 Task: In the  document criticaltinkingskills.html Select the text and change paragraph spacing to  'Double' Change page orientation to  'Landscape' Add Page color Dark Red
Action: Mouse moved to (498, 267)
Screenshot: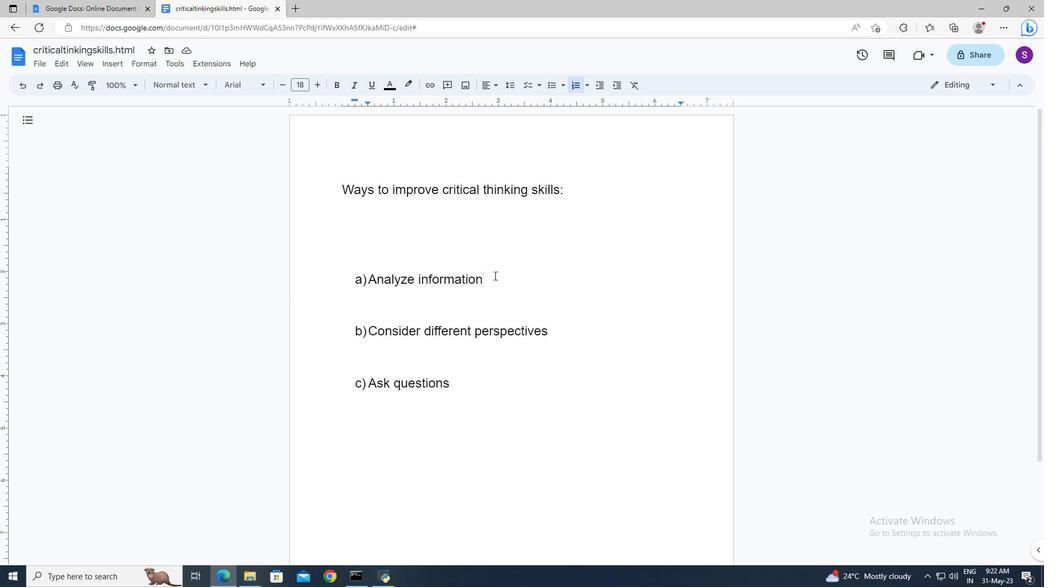 
Action: Mouse pressed left at (498, 267)
Screenshot: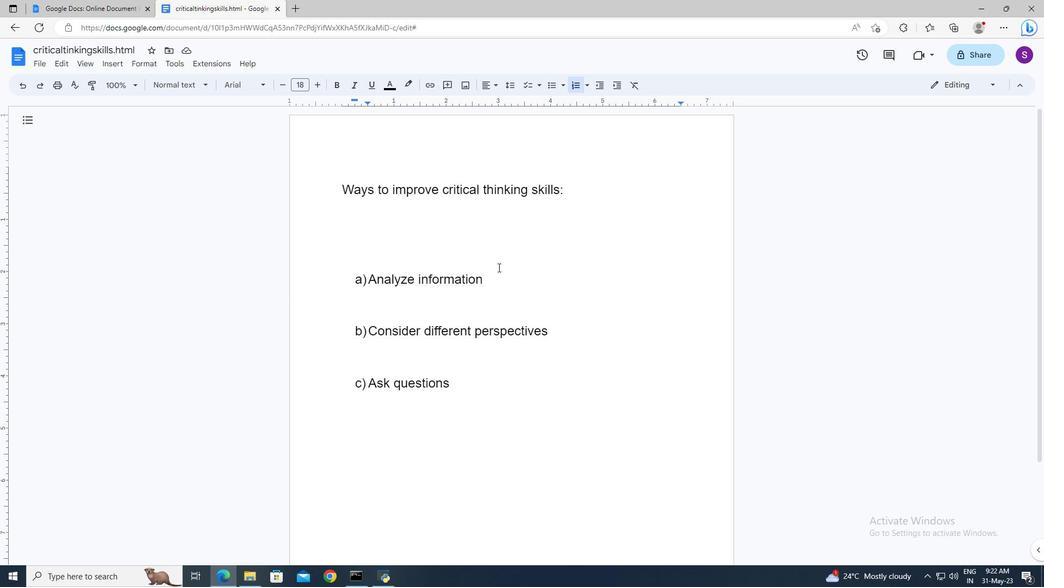 
Action: Mouse moved to (498, 267)
Screenshot: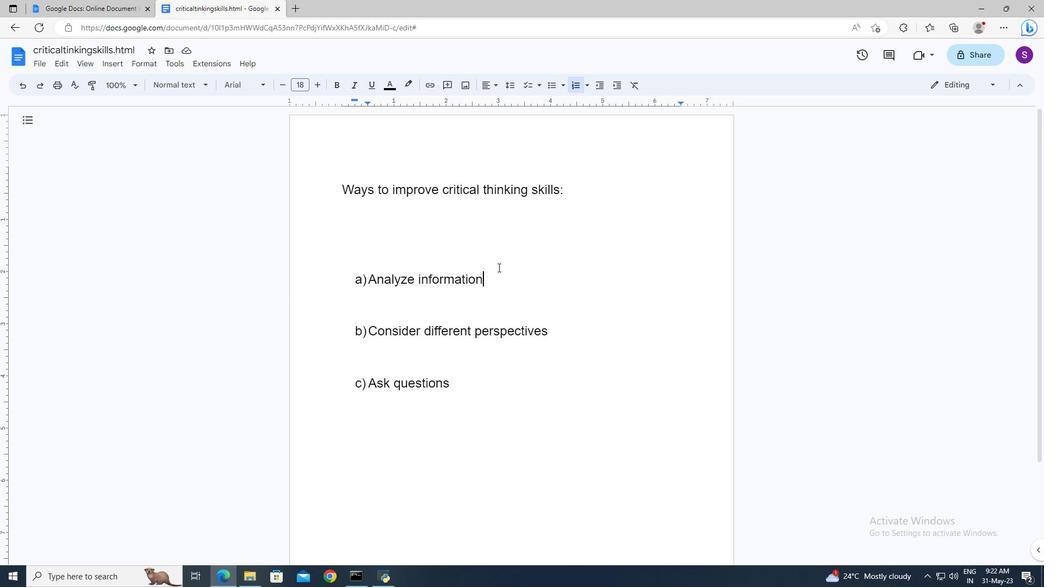 
Action: Key pressed ctrl+A
Screenshot: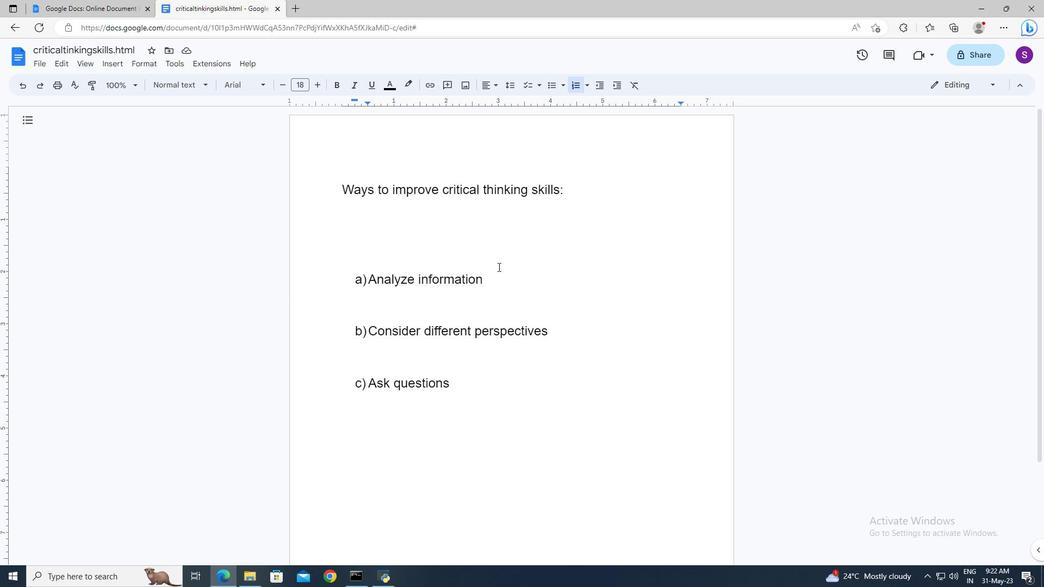 
Action: Mouse moved to (511, 85)
Screenshot: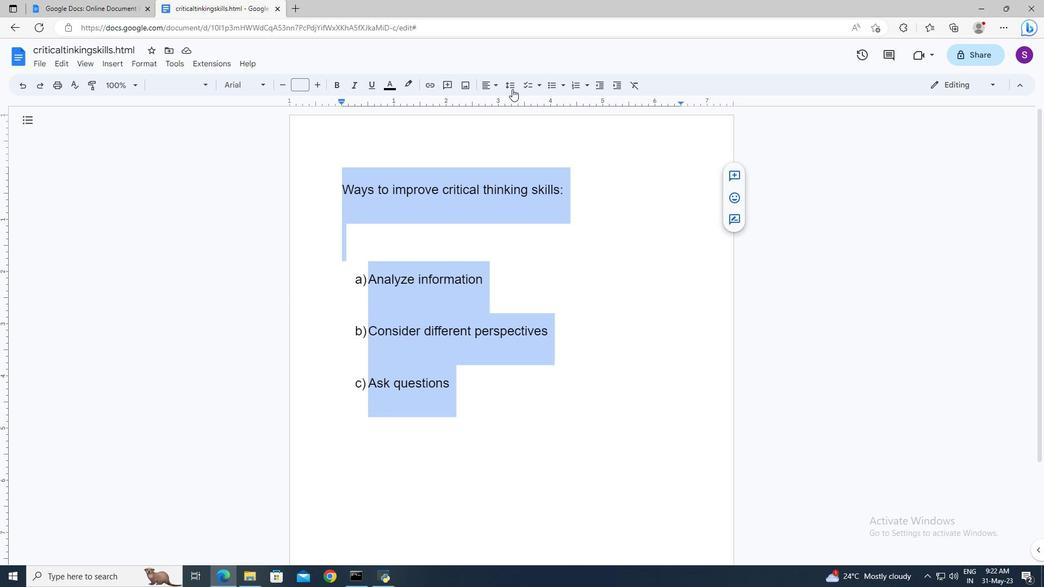 
Action: Mouse pressed left at (511, 85)
Screenshot: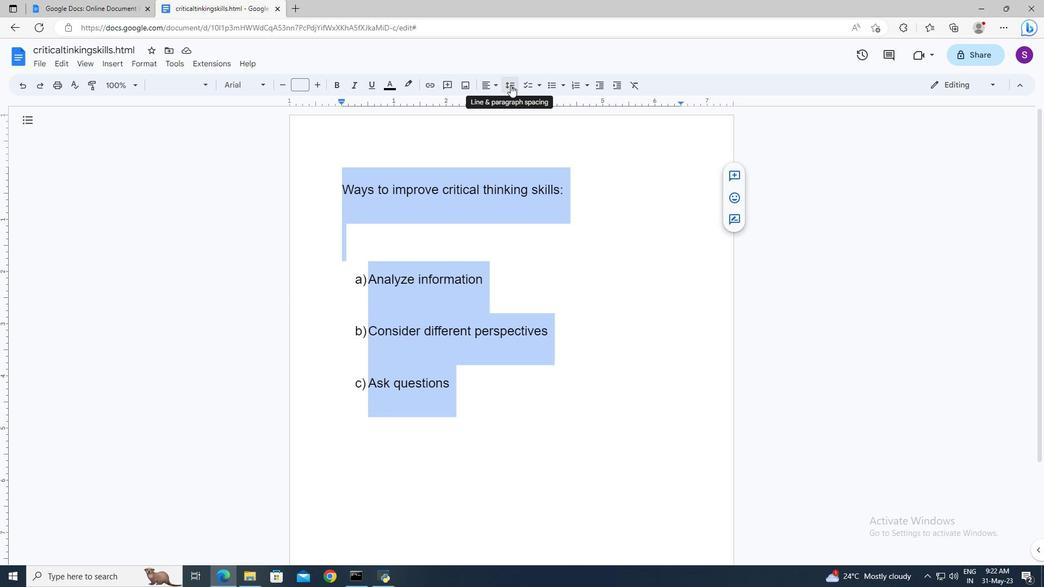 
Action: Mouse moved to (527, 156)
Screenshot: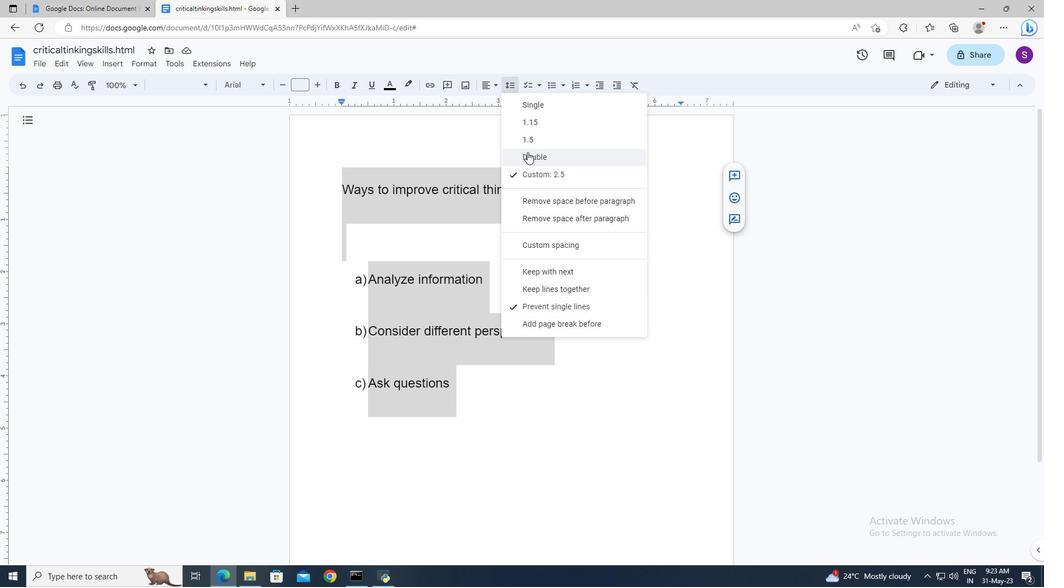 
Action: Mouse pressed left at (527, 156)
Screenshot: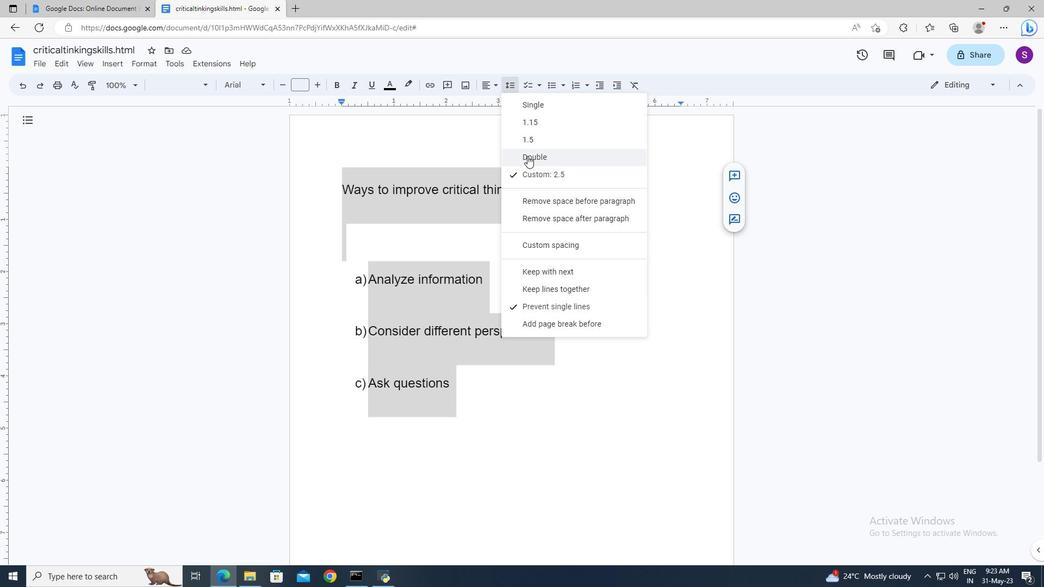 
Action: Mouse moved to (517, 261)
Screenshot: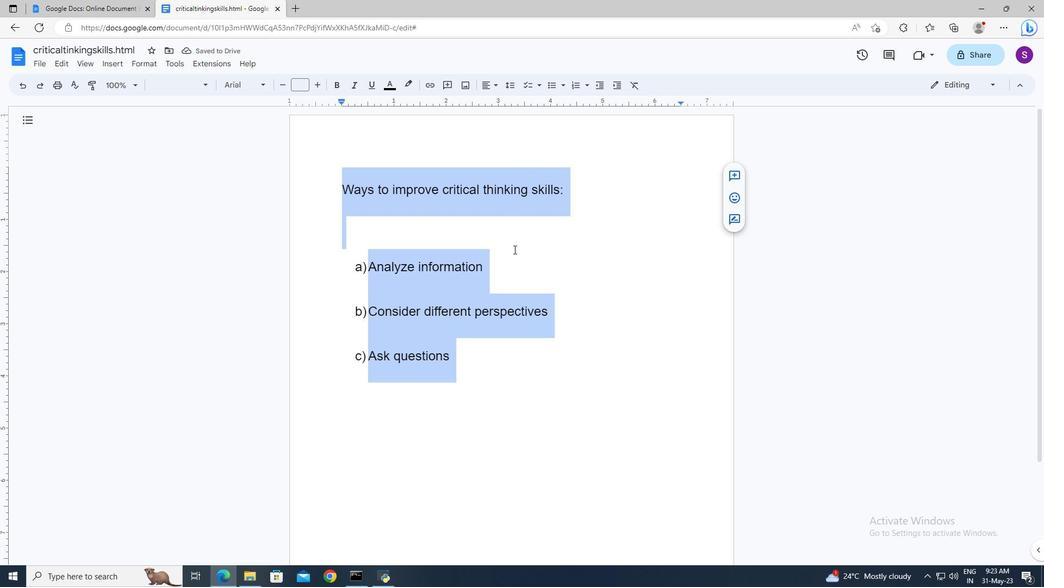 
Action: Mouse pressed left at (517, 261)
Screenshot: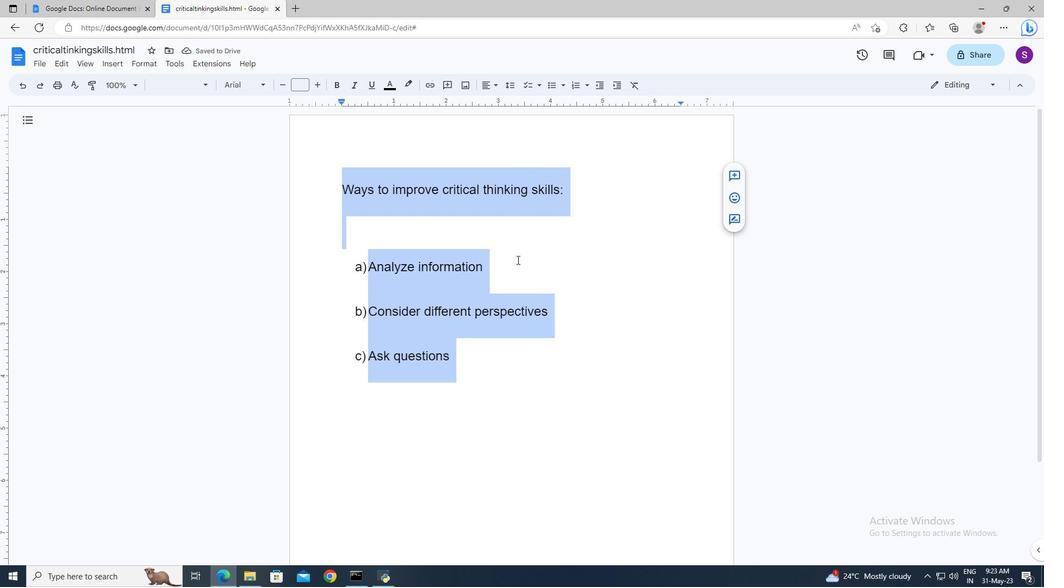 
Action: Mouse moved to (41, 66)
Screenshot: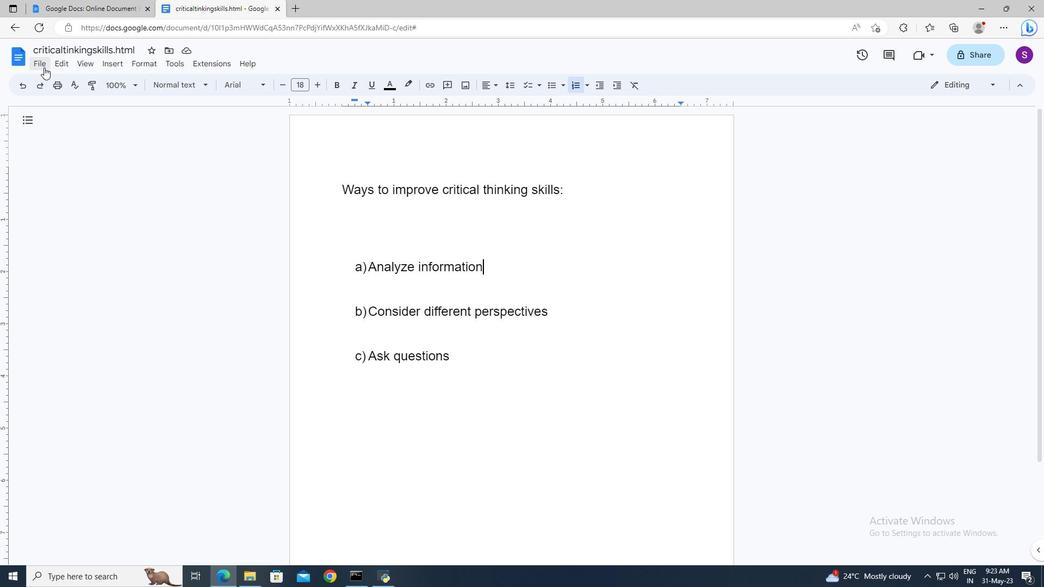 
Action: Mouse pressed left at (41, 66)
Screenshot: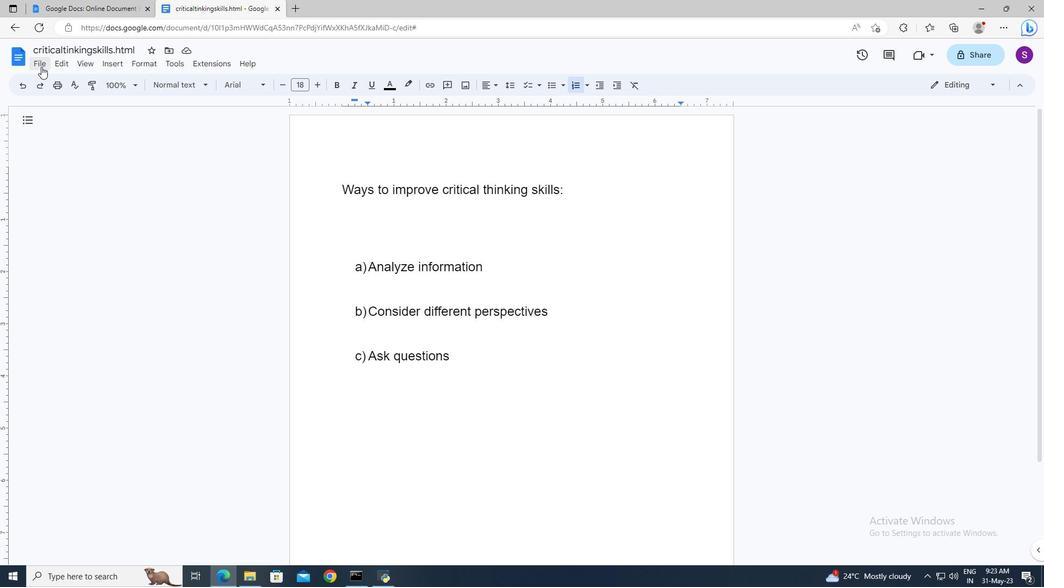 
Action: Mouse moved to (62, 358)
Screenshot: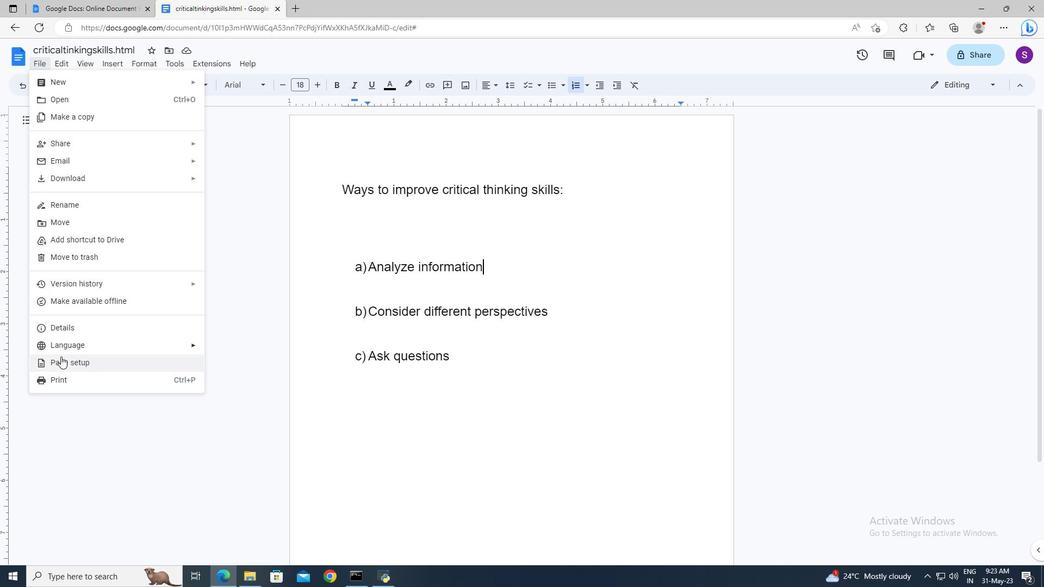 
Action: Mouse pressed left at (62, 358)
Screenshot: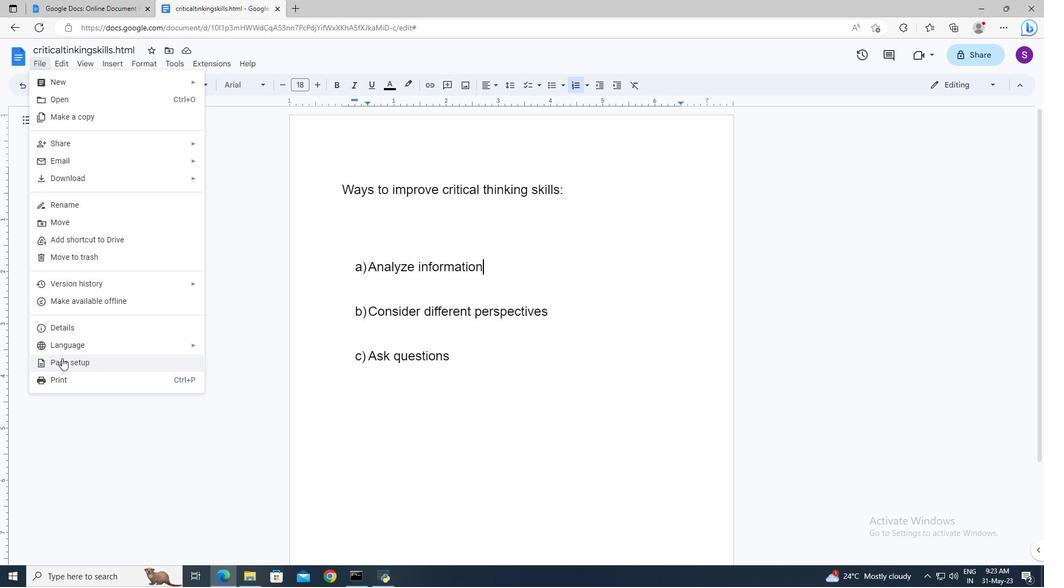 
Action: Mouse moved to (476, 284)
Screenshot: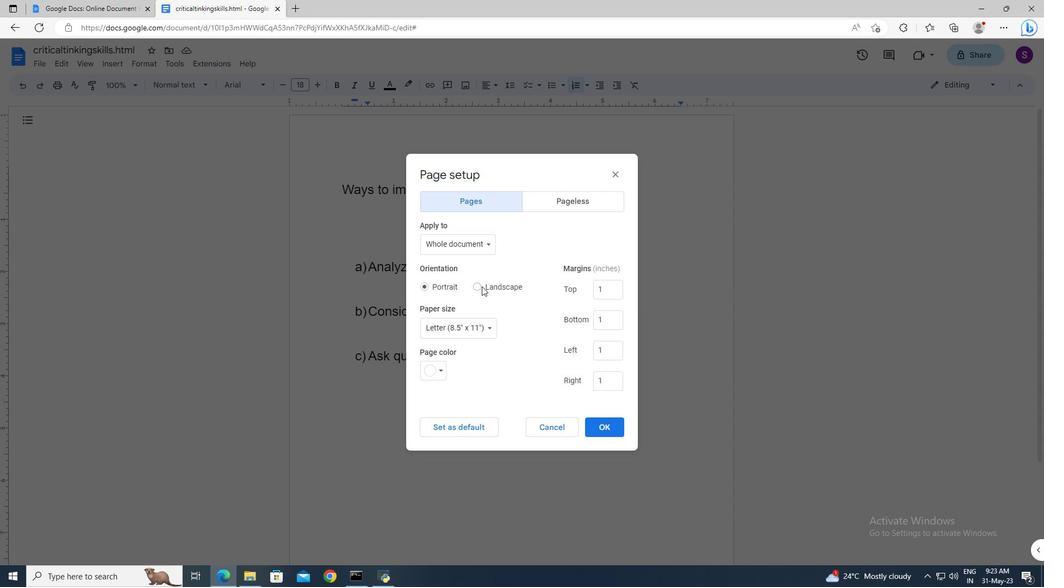 
Action: Mouse pressed left at (476, 284)
Screenshot: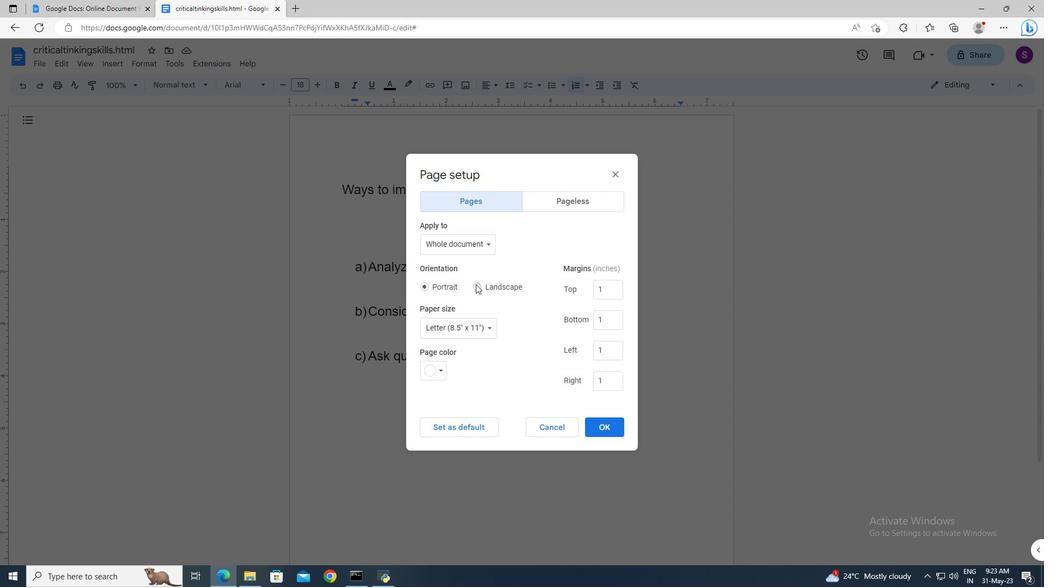 
Action: Mouse moved to (595, 429)
Screenshot: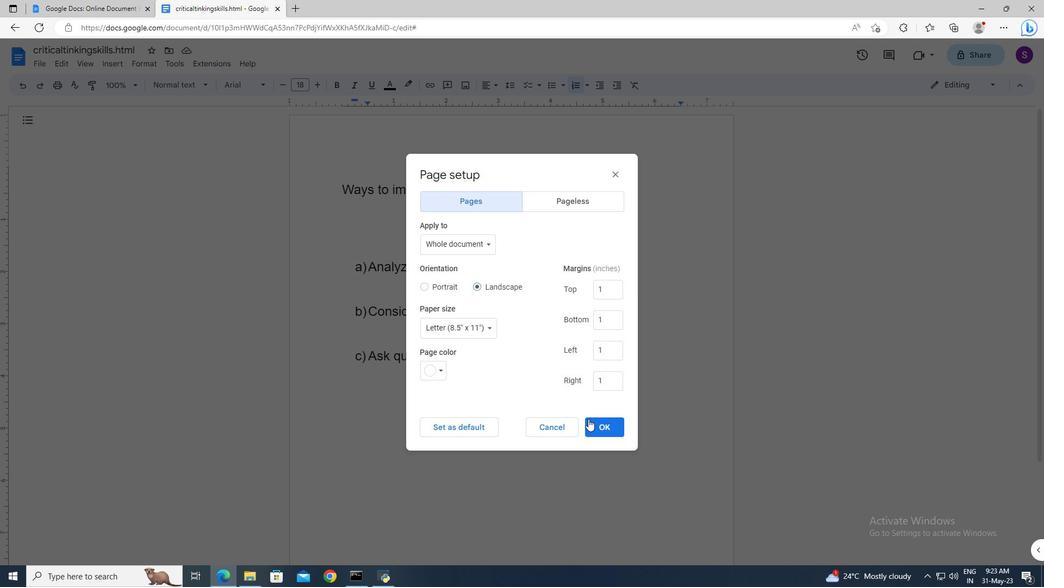 
Action: Mouse pressed left at (595, 429)
Screenshot: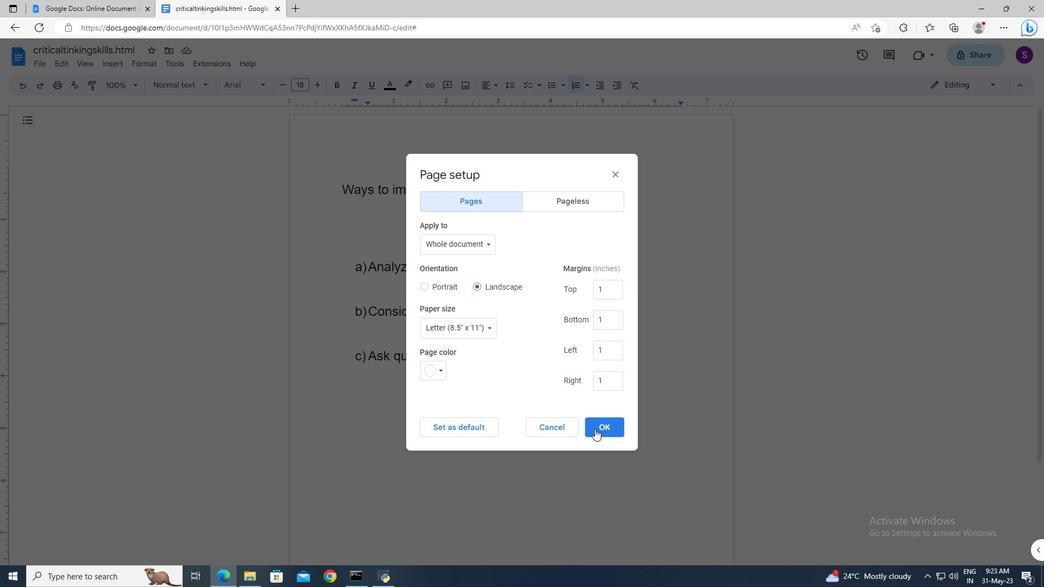 
Action: Mouse moved to (42, 63)
Screenshot: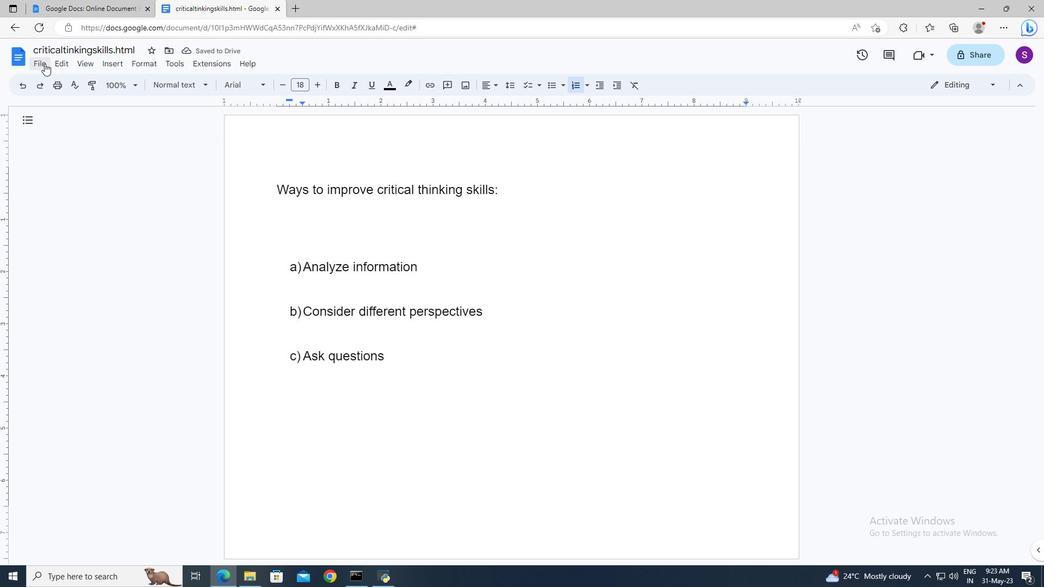 
Action: Mouse pressed left at (42, 63)
Screenshot: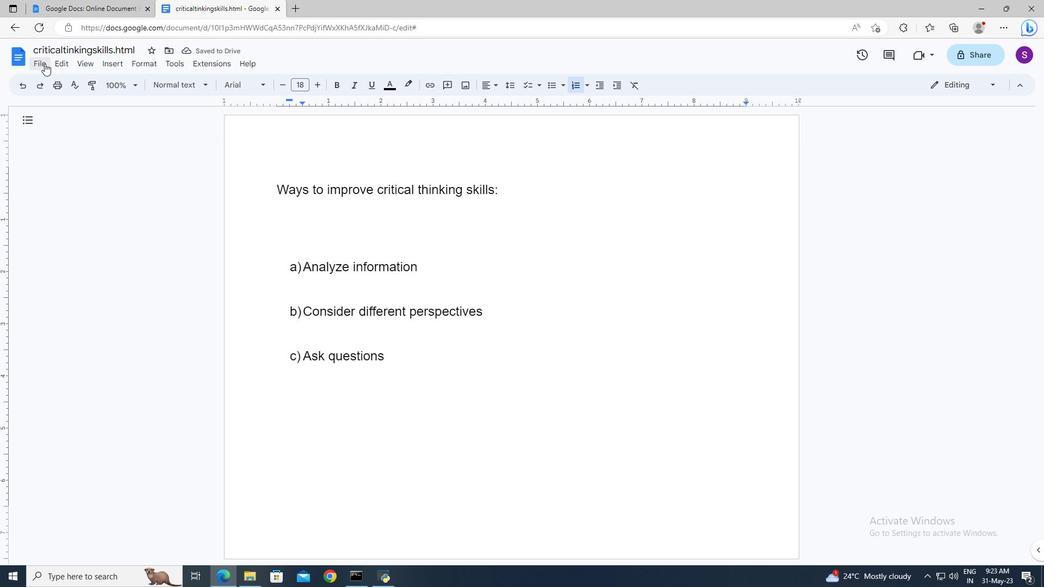 
Action: Mouse moved to (62, 365)
Screenshot: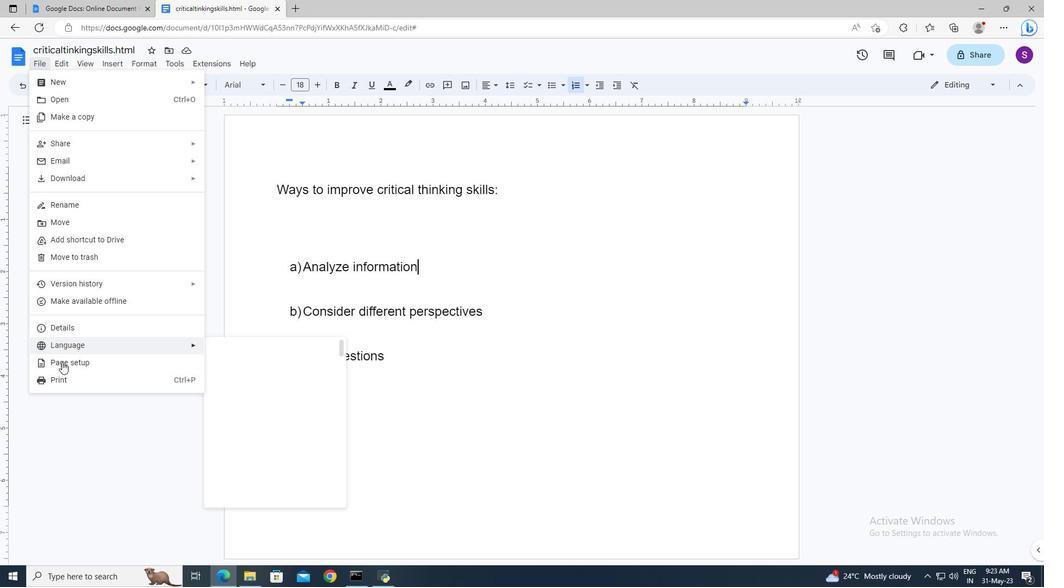 
Action: Mouse pressed left at (62, 365)
Screenshot: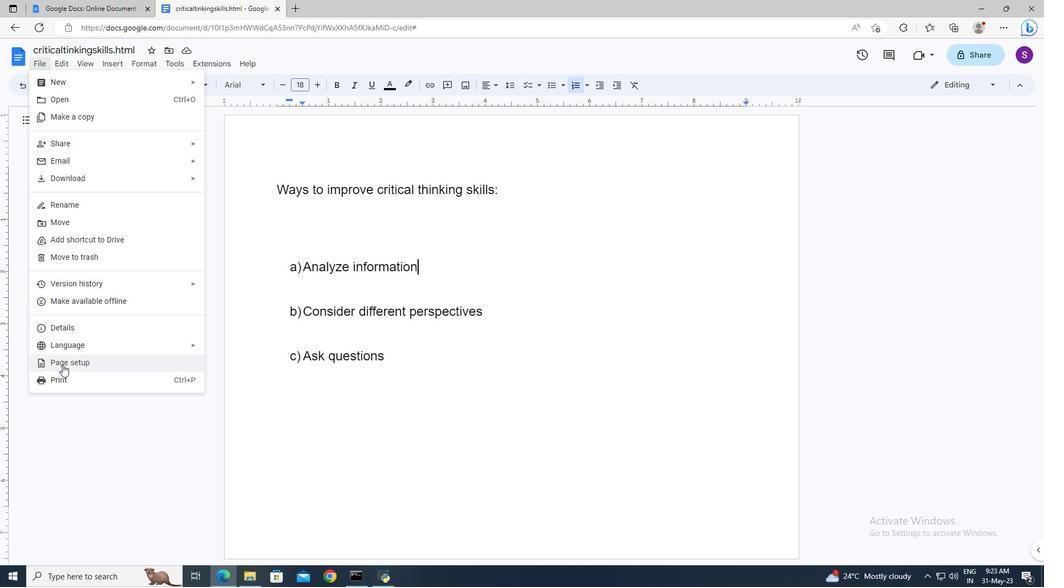 
Action: Mouse moved to (439, 375)
Screenshot: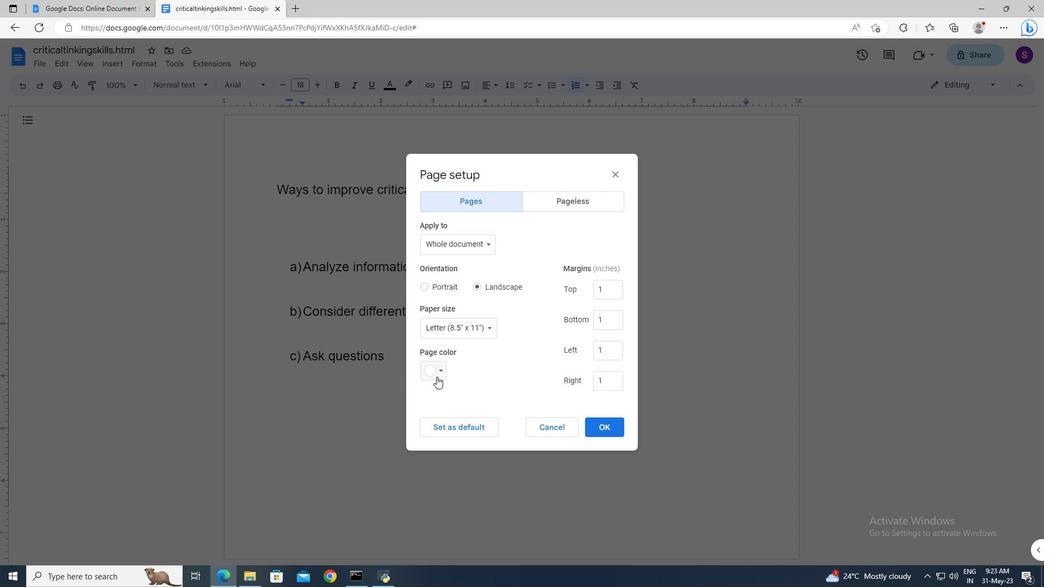 
Action: Mouse pressed left at (439, 375)
Screenshot: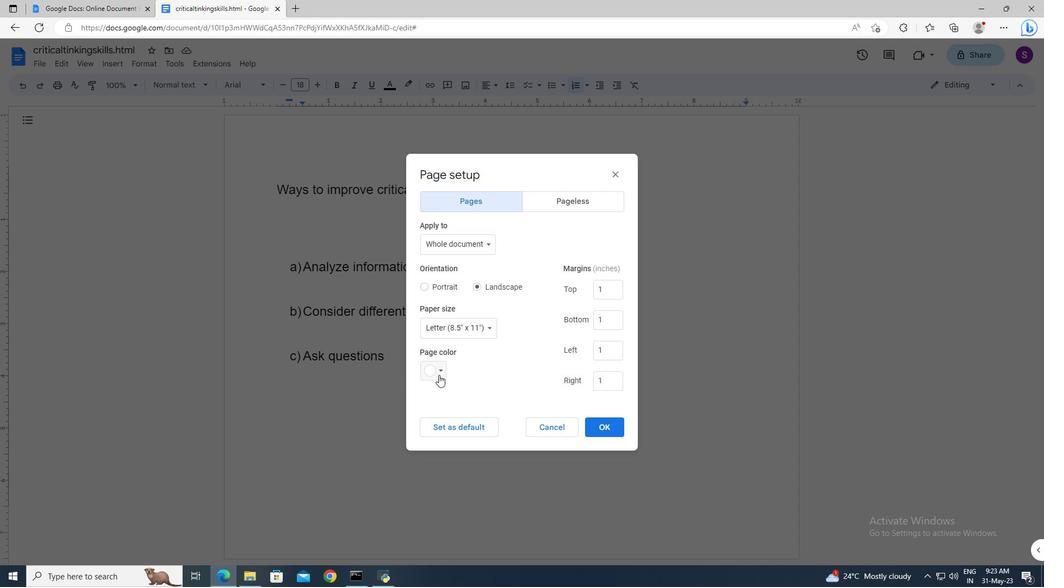 
Action: Mouse moved to (444, 466)
Screenshot: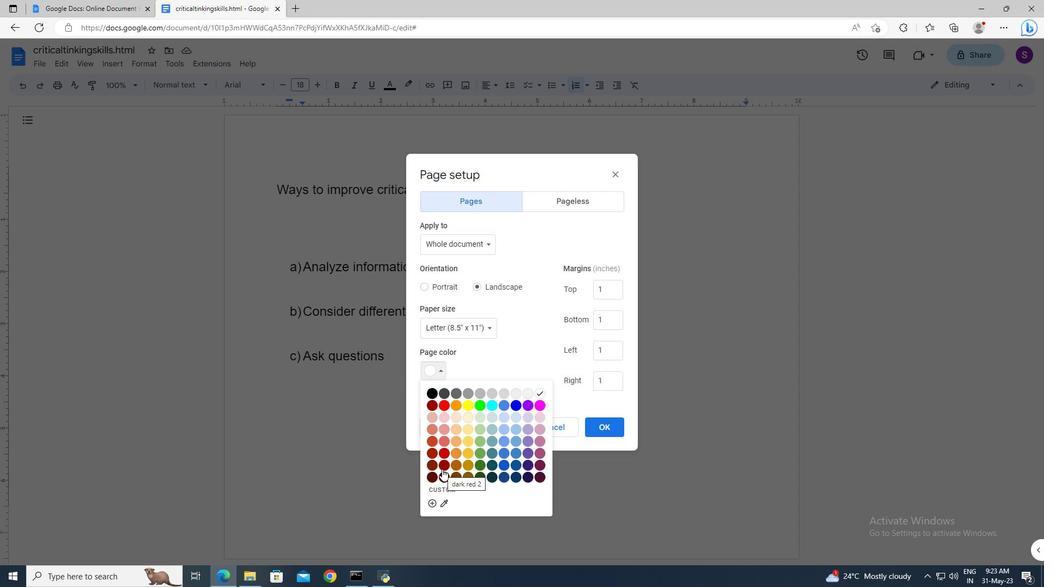 
Action: Mouse pressed left at (444, 466)
Screenshot: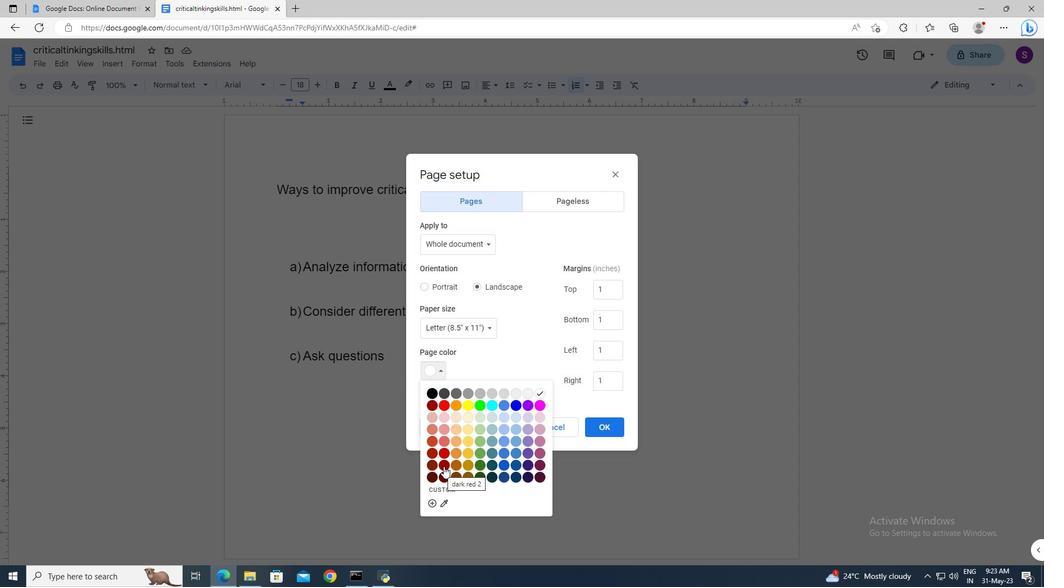 
Action: Mouse moved to (592, 431)
Screenshot: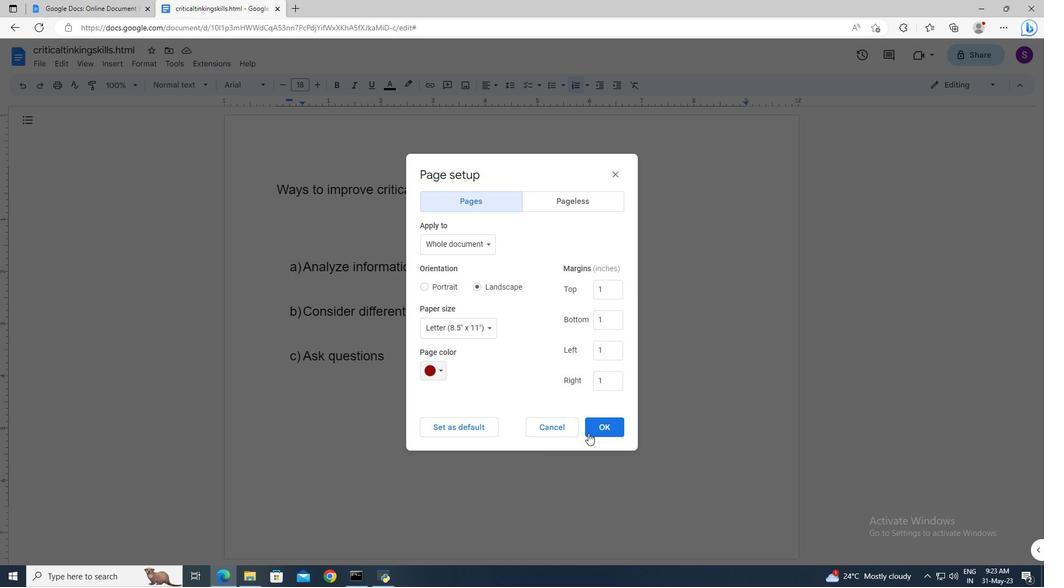 
Action: Mouse pressed left at (592, 431)
Screenshot: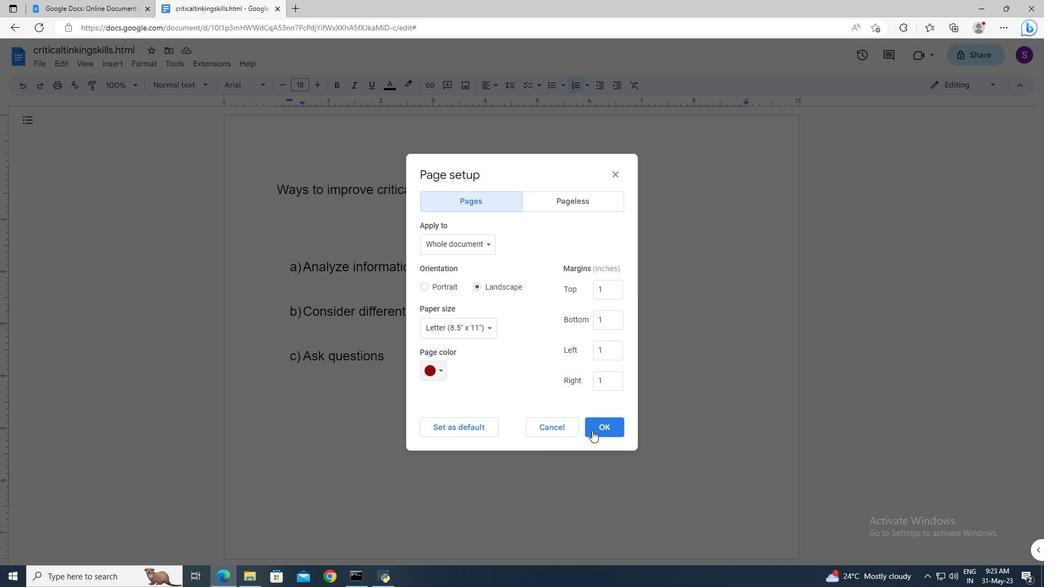
